 Task: Select 'Yes, I have the link to the listing.
Action: Mouse moved to (199, 566)
Screenshot: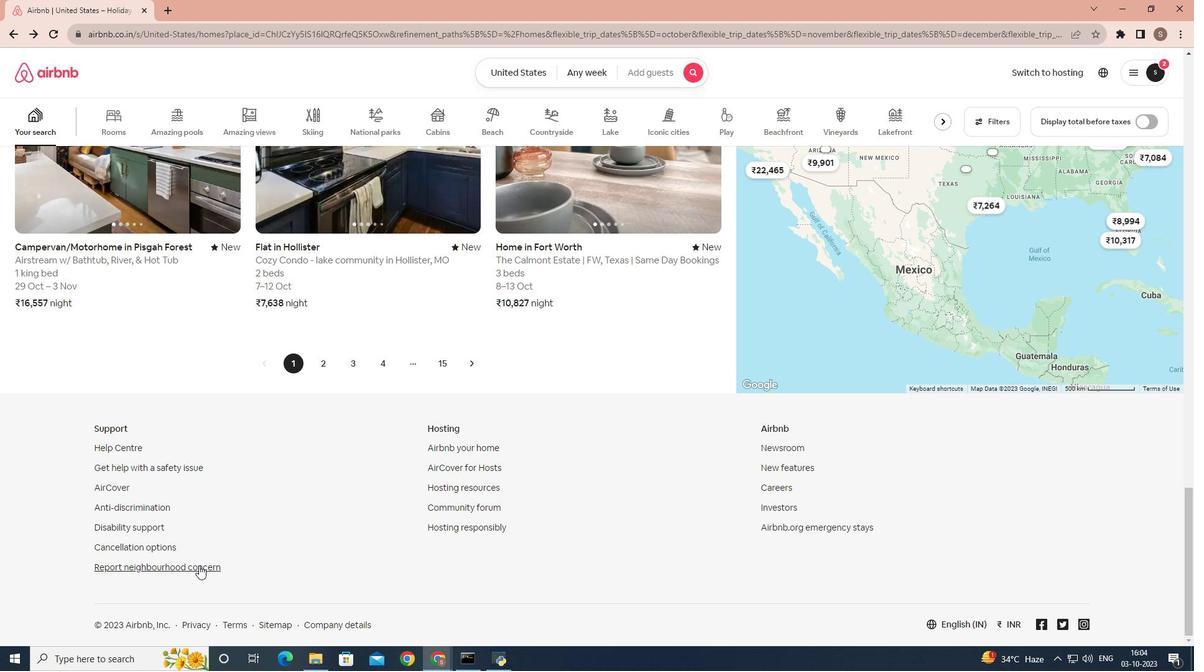 
Action: Mouse pressed left at (199, 566)
Screenshot: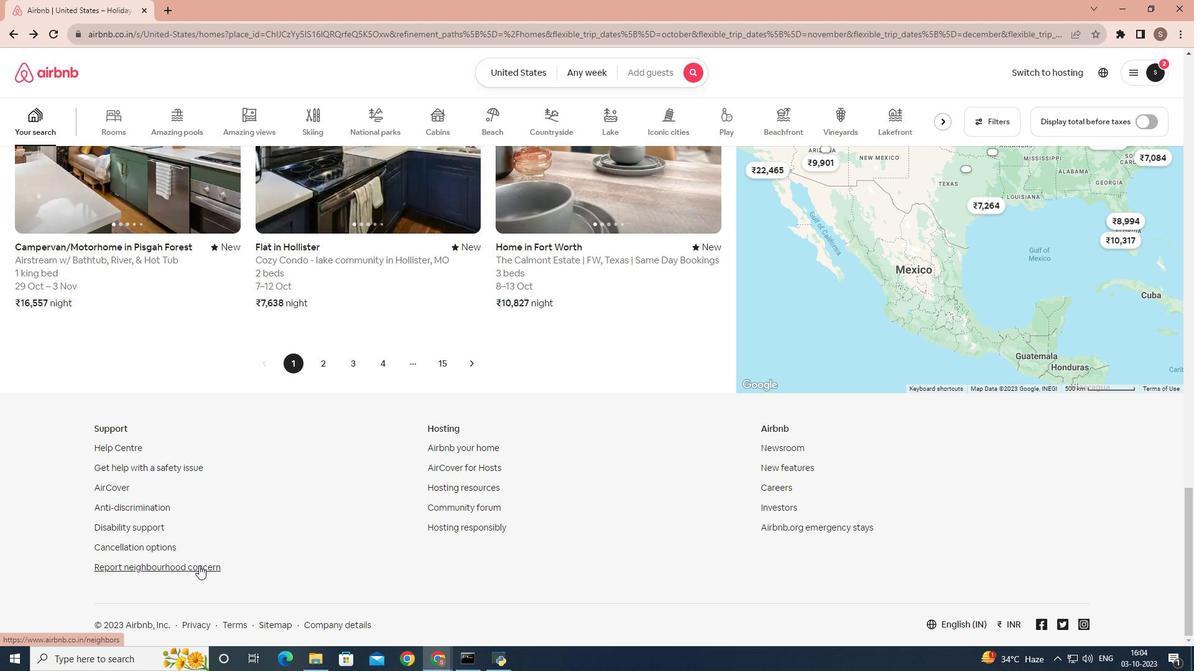 
Action: Mouse moved to (285, 558)
Screenshot: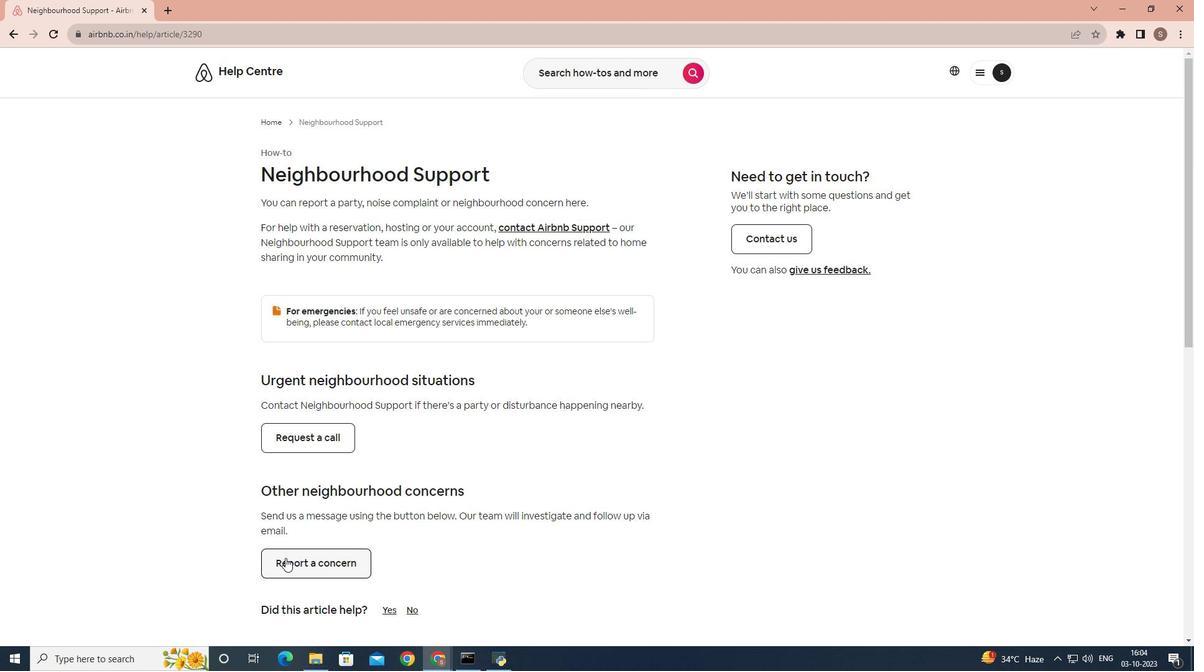 
Action: Mouse pressed left at (285, 558)
Screenshot: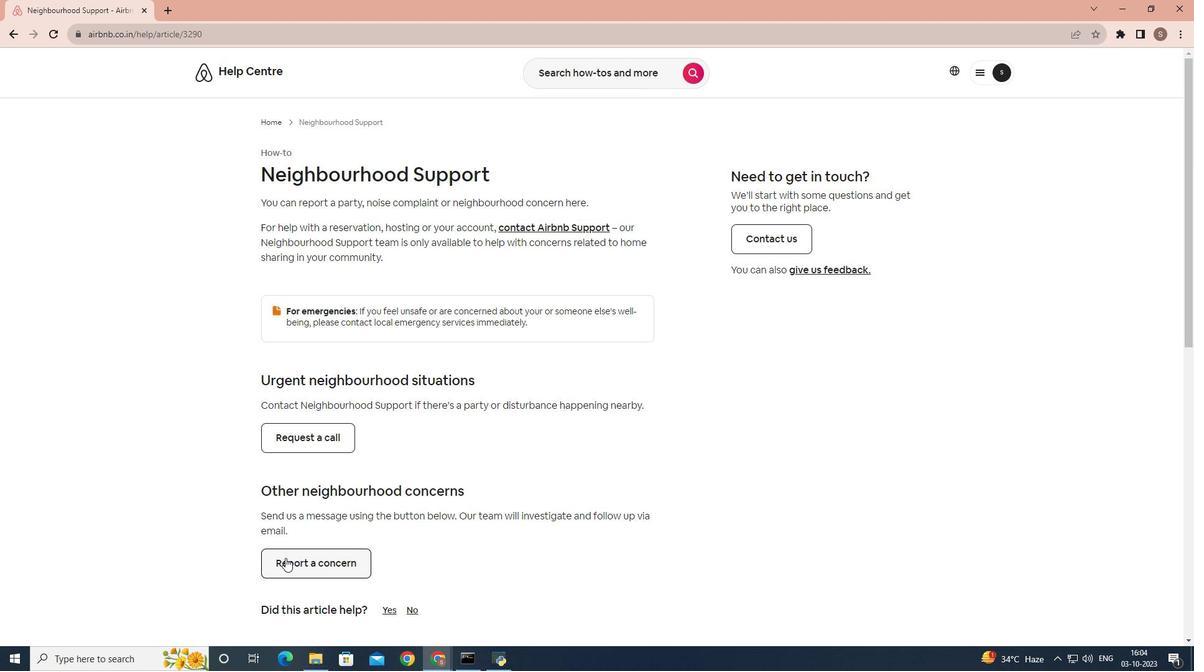 
Action: Mouse moved to (268, 411)
Screenshot: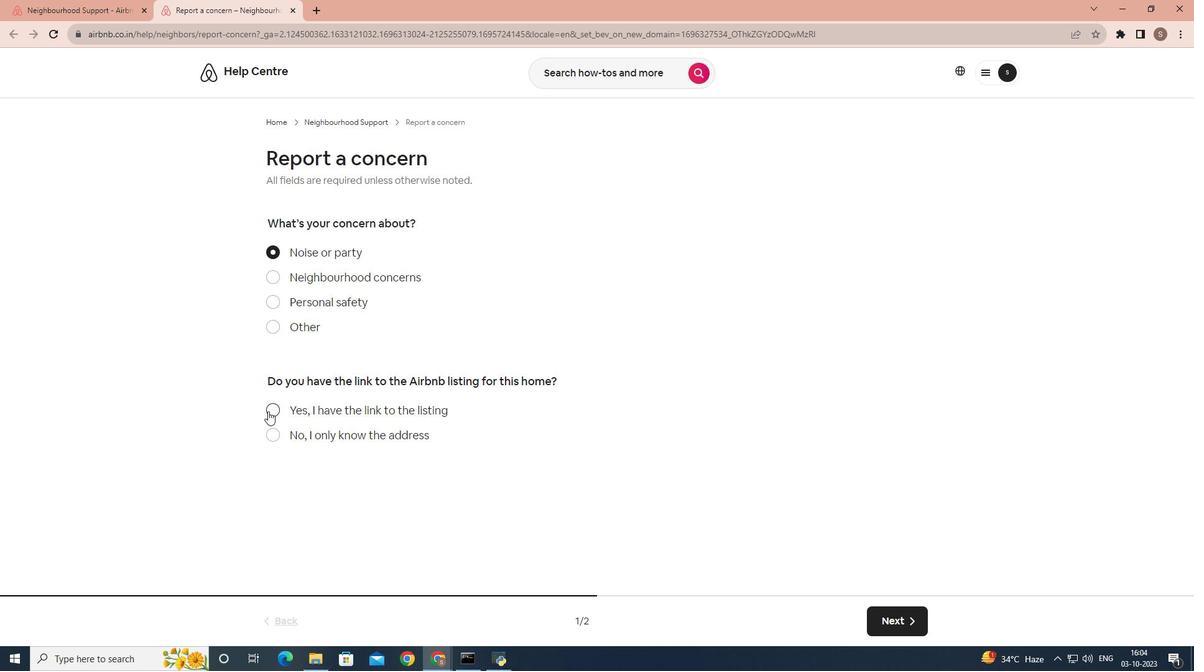 
Action: Mouse pressed left at (268, 411)
Screenshot: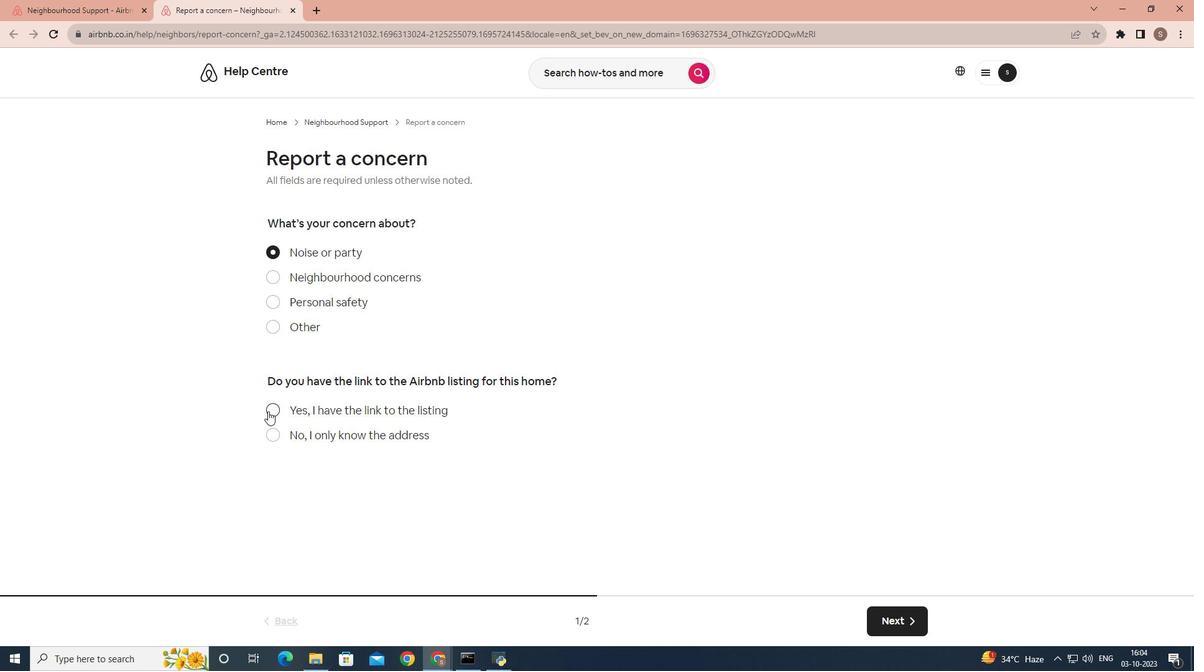 
Action: Mouse moved to (600, 480)
Screenshot: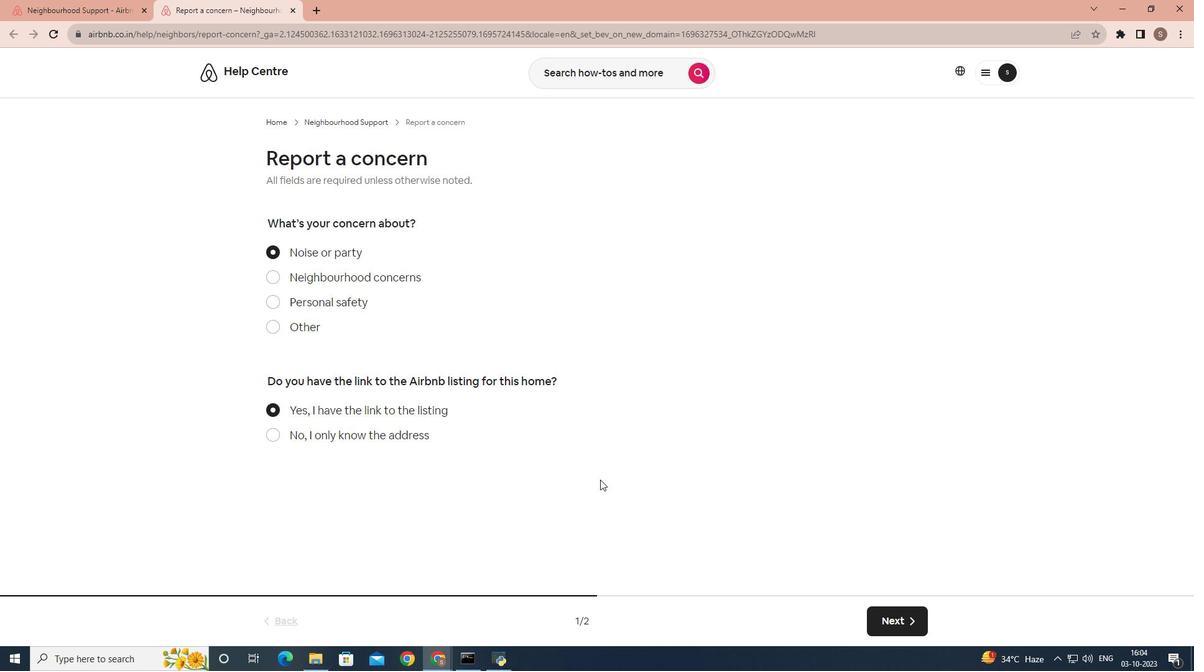 
